 Task: Set the duration of the event to 20 minutes.
Action: Mouse moved to (108, 154)
Screenshot: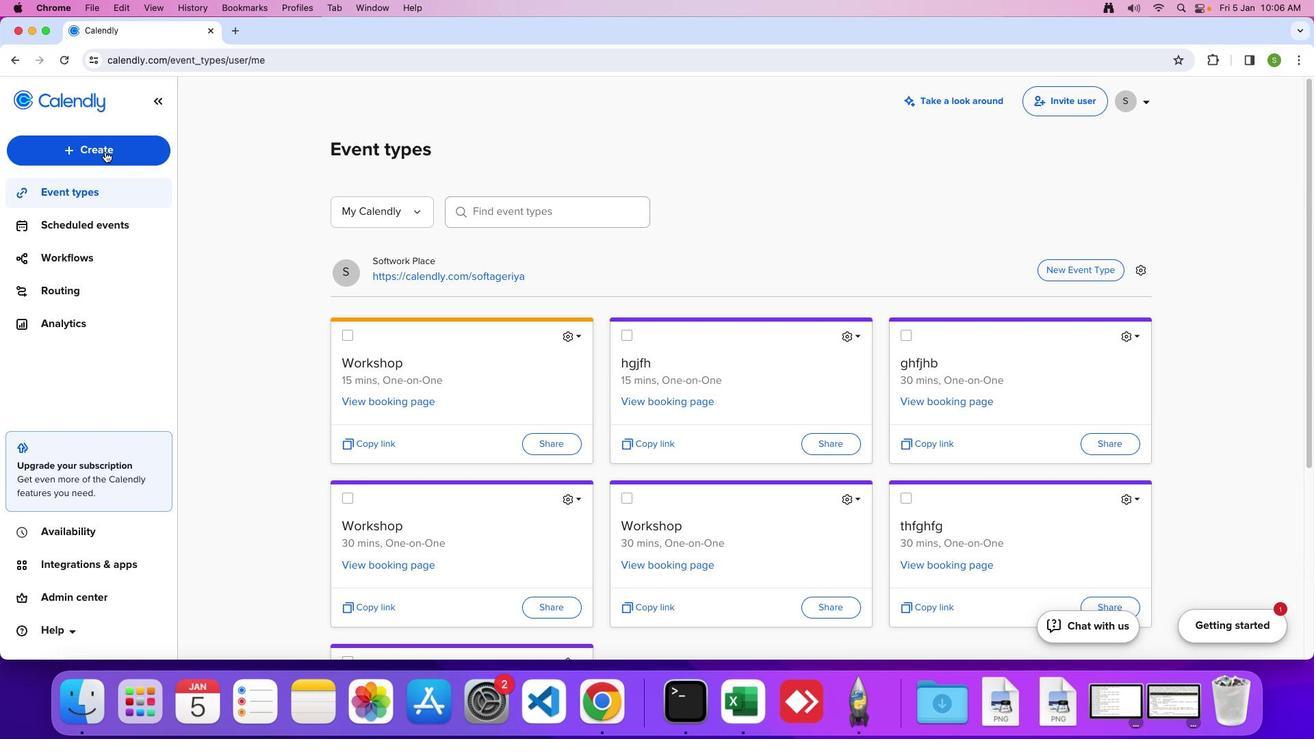 
Action: Mouse pressed left at (108, 154)
Screenshot: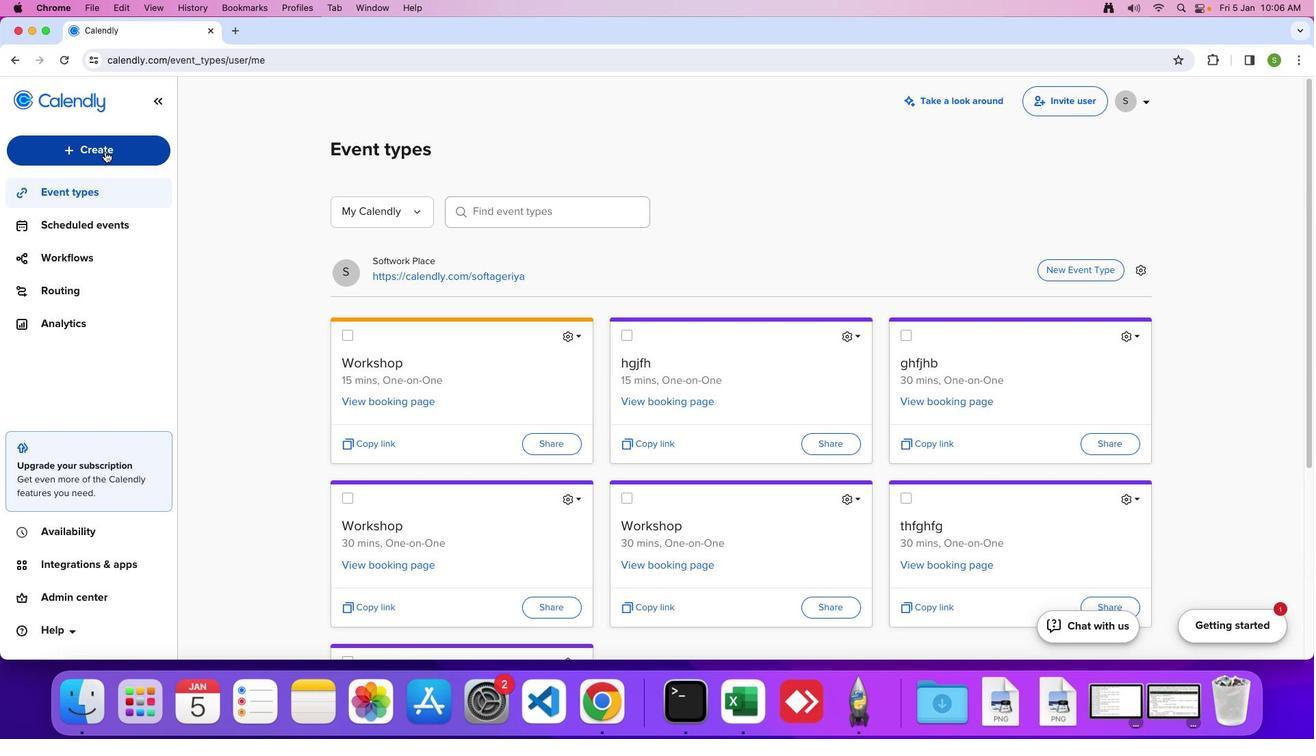 
Action: Mouse moved to (88, 269)
Screenshot: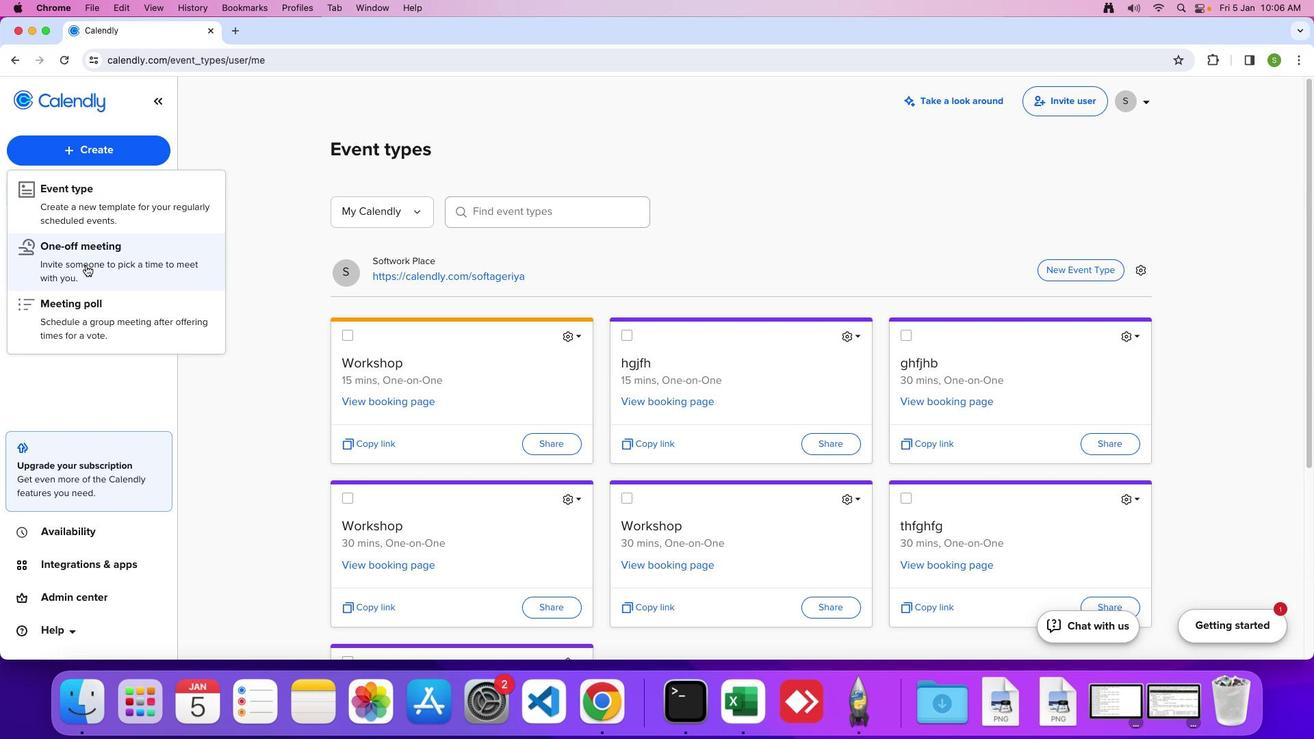 
Action: Mouse pressed left at (88, 269)
Screenshot: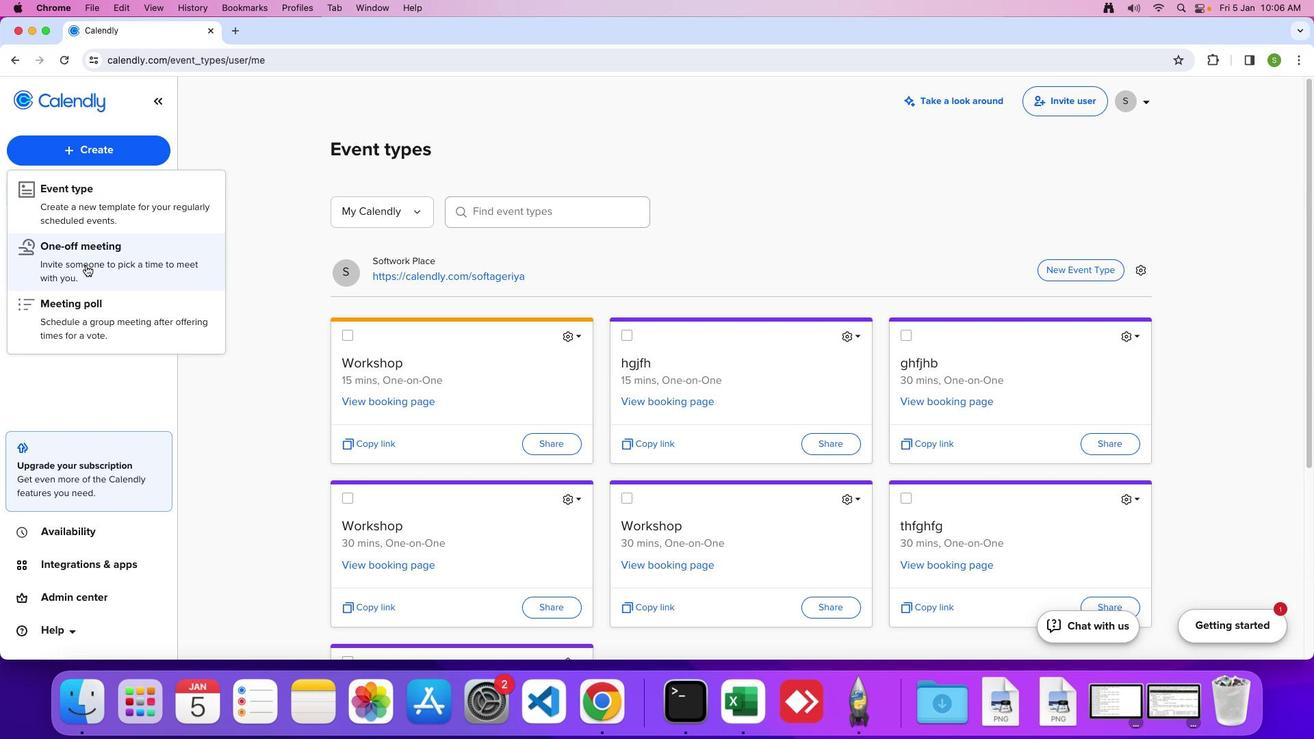 
Action: Mouse moved to (110, 231)
Screenshot: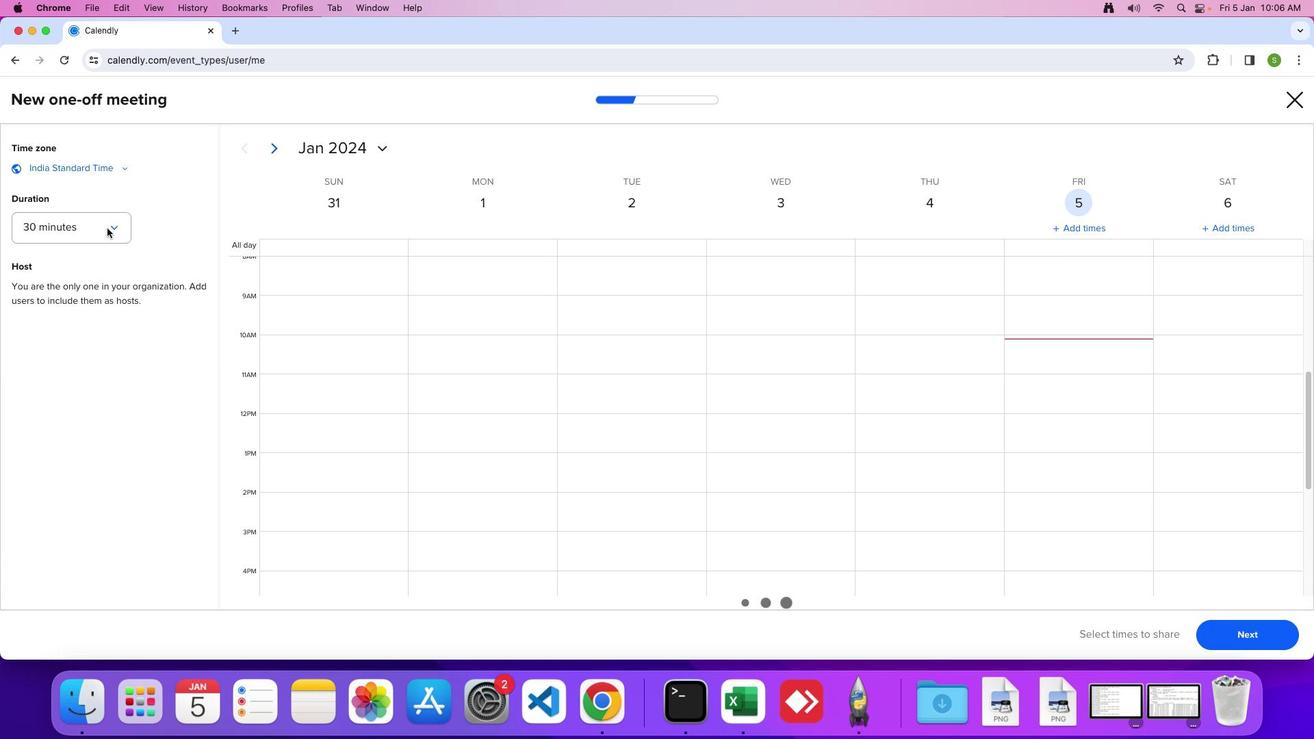 
Action: Mouse pressed left at (110, 231)
Screenshot: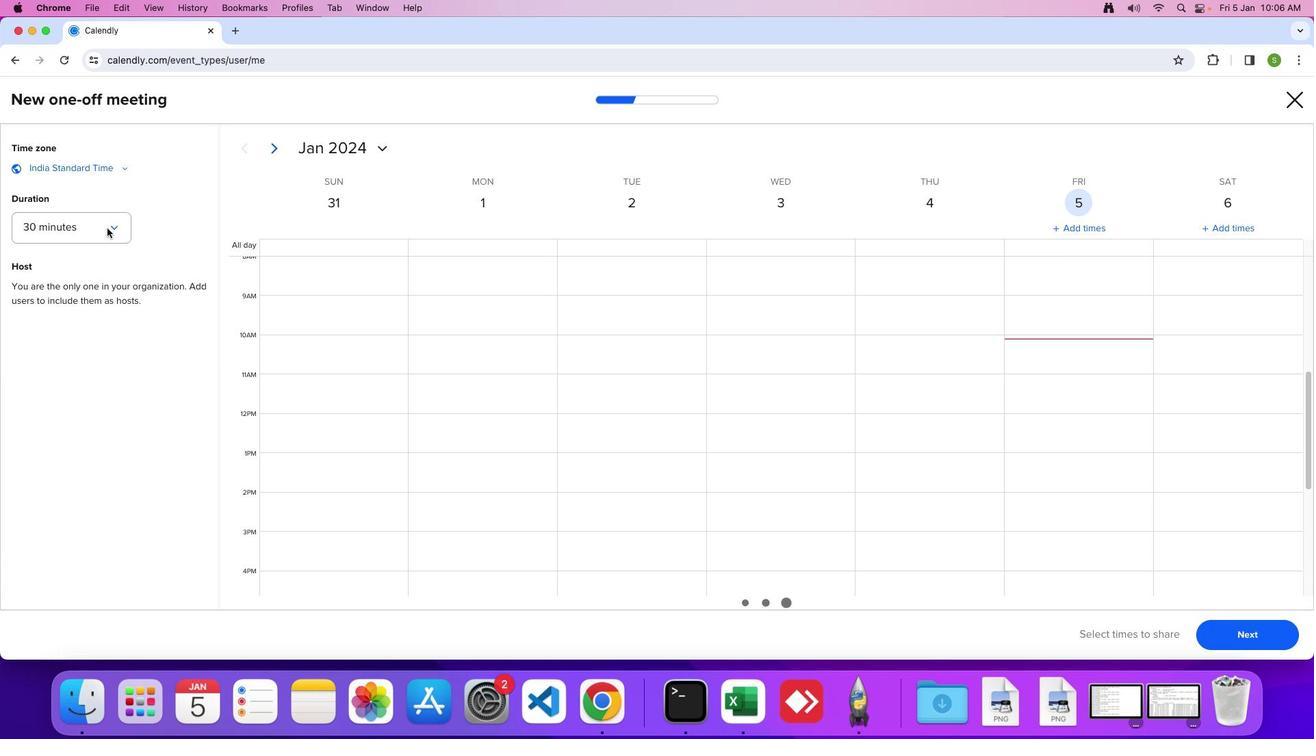 
Action: Mouse moved to (62, 375)
Screenshot: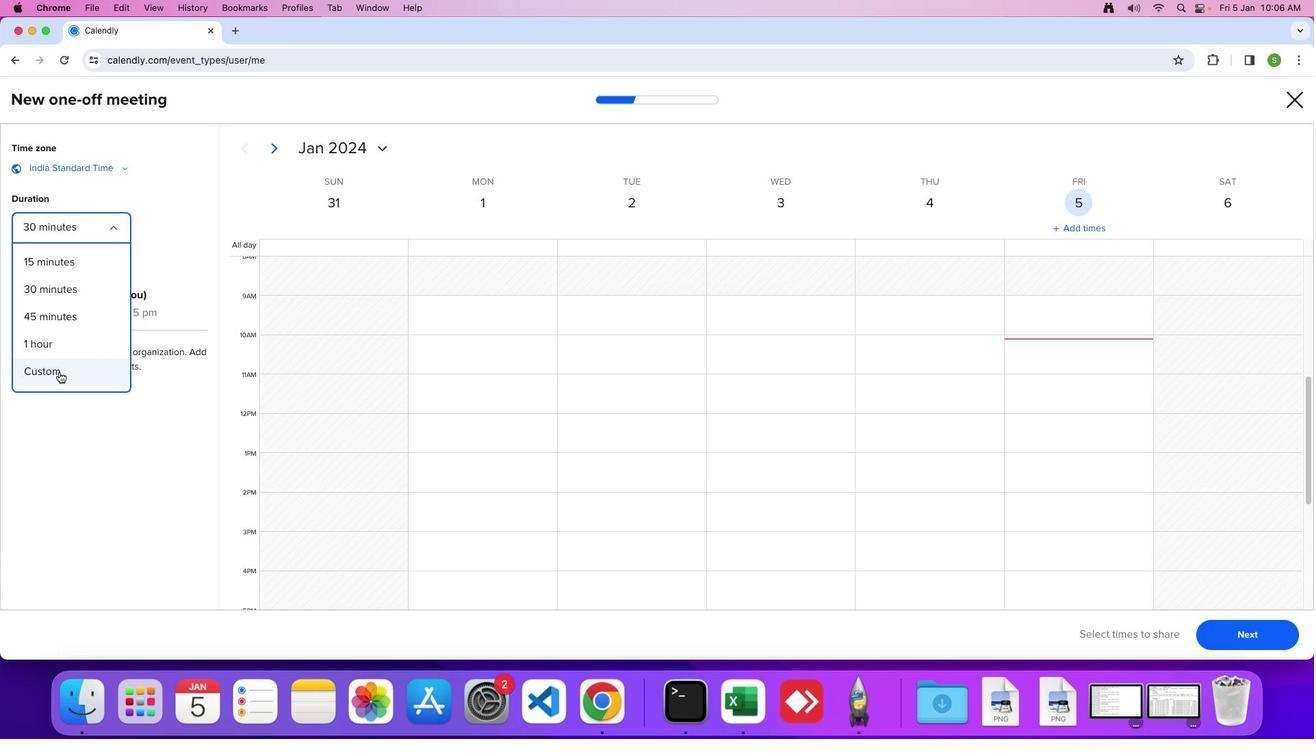 
Action: Mouse pressed left at (62, 375)
Screenshot: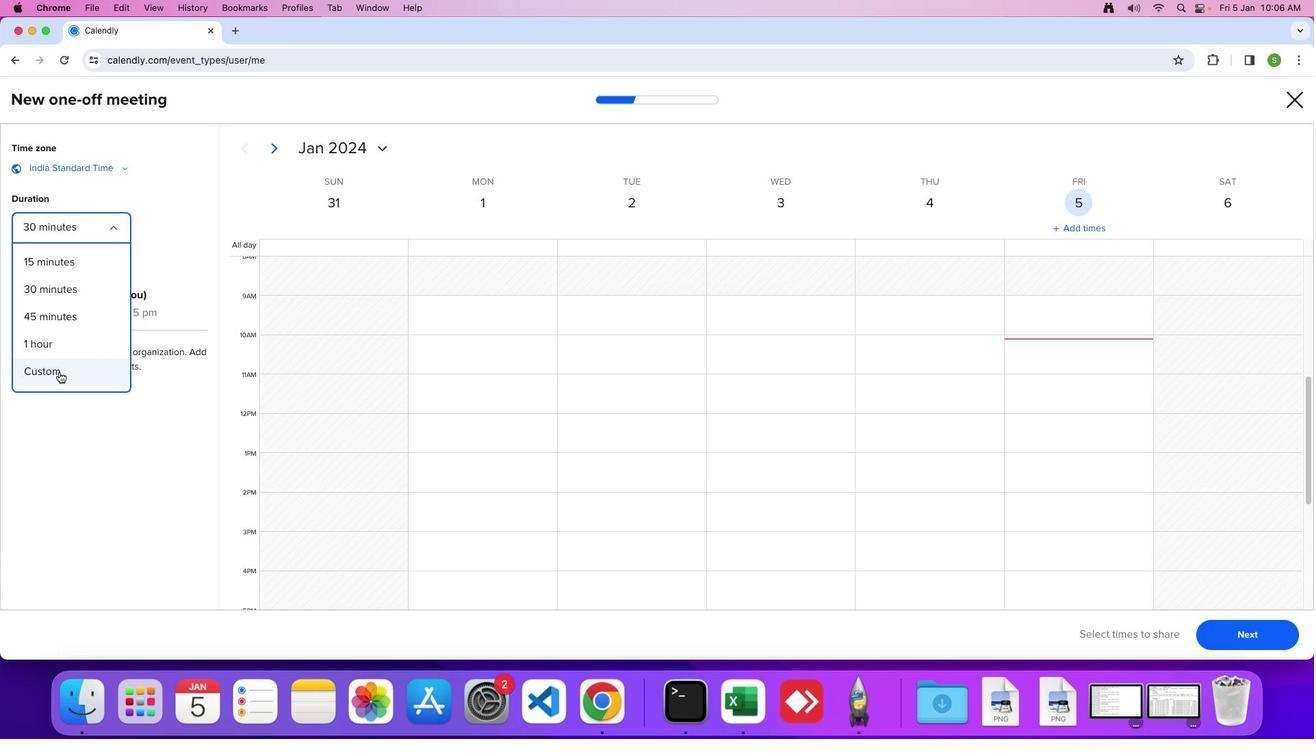 
Action: Mouse moved to (44, 262)
Screenshot: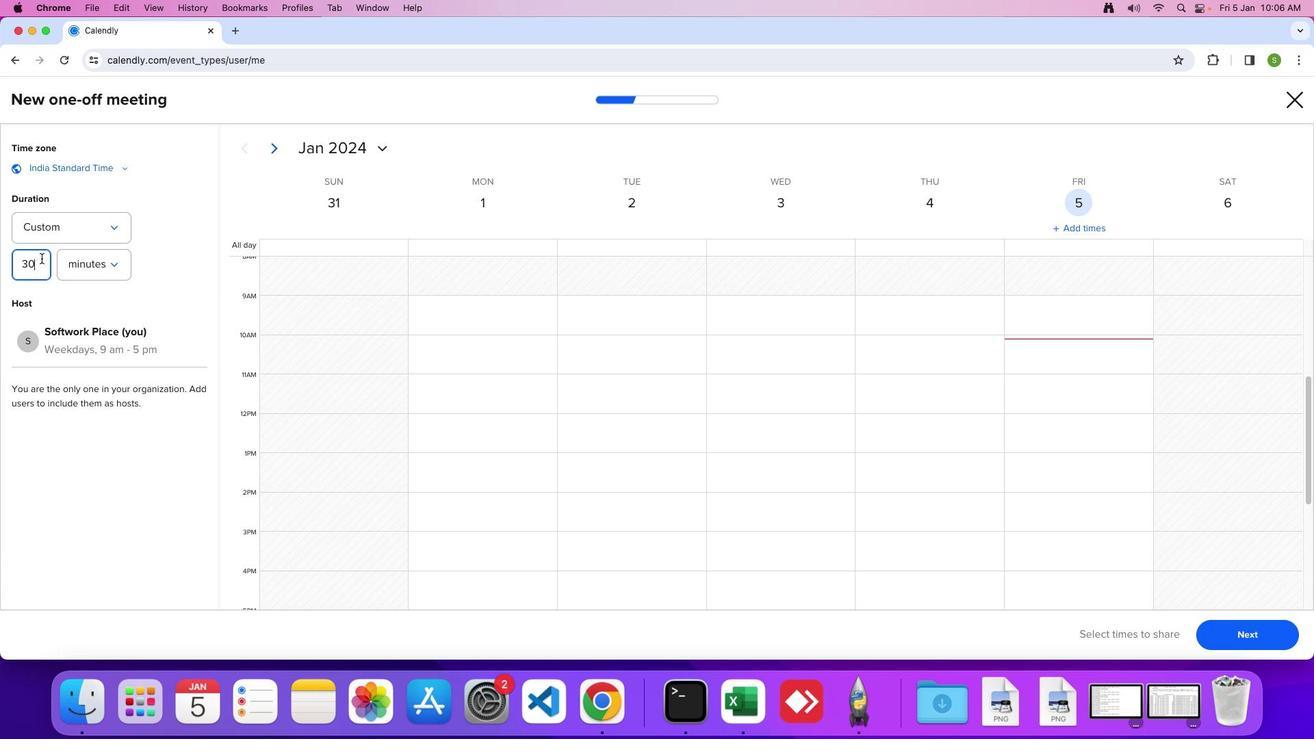 
Action: Mouse pressed left at (44, 262)
Screenshot: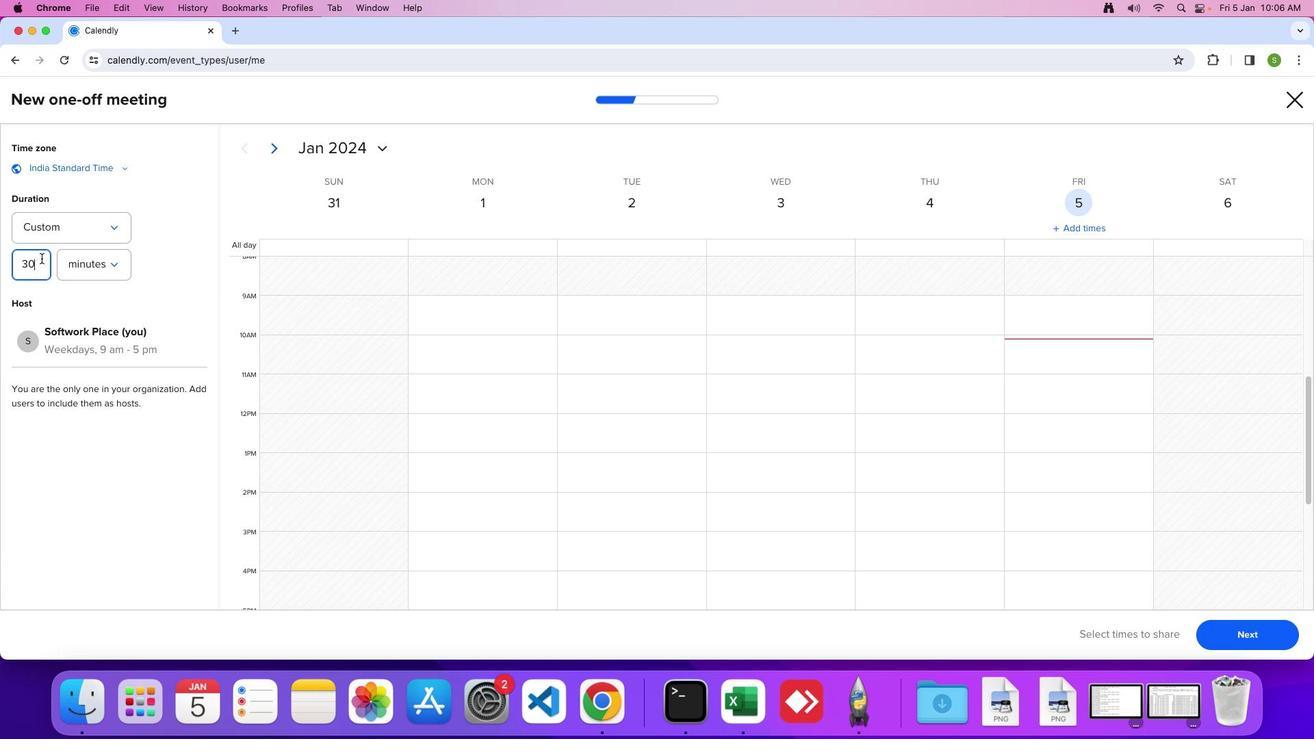 
Action: Mouse moved to (54, 272)
Screenshot: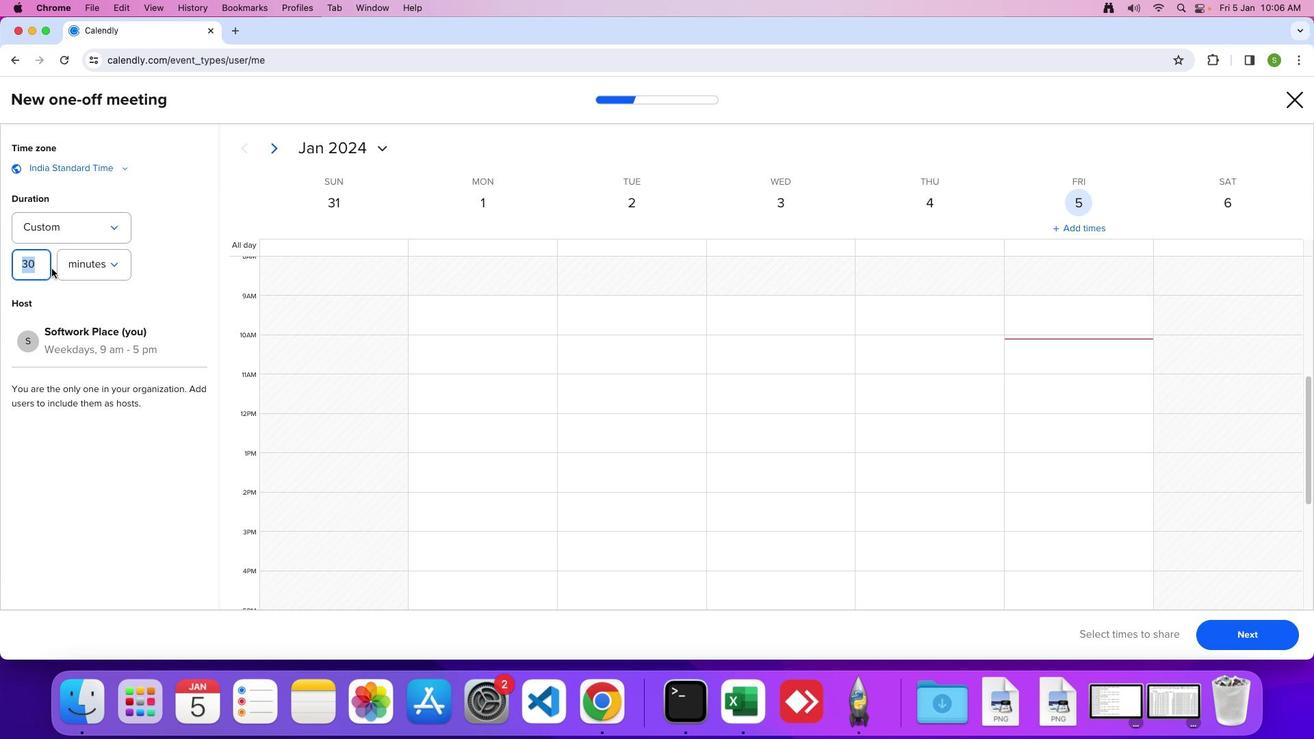 
Action: Key pressed '2''0'
Screenshot: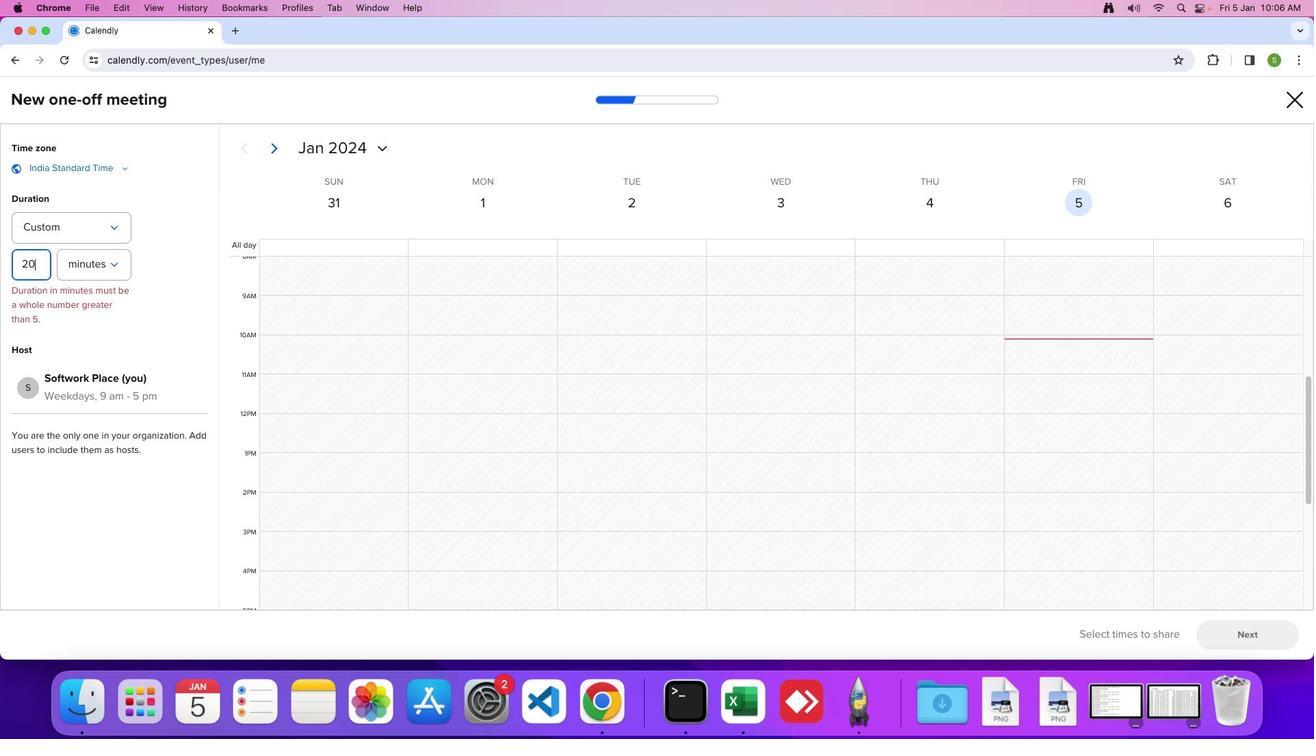 
Action: Mouse moved to (121, 262)
Screenshot: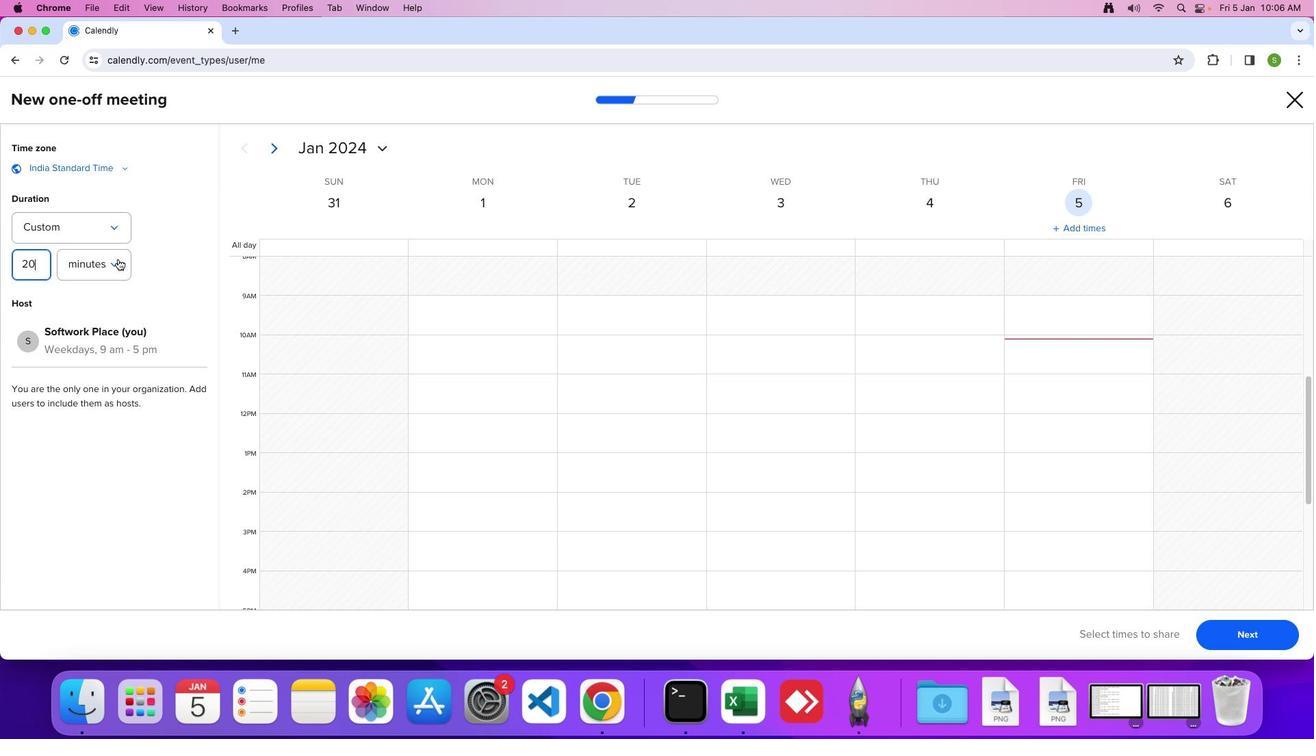 
Action: Mouse pressed left at (121, 262)
Screenshot: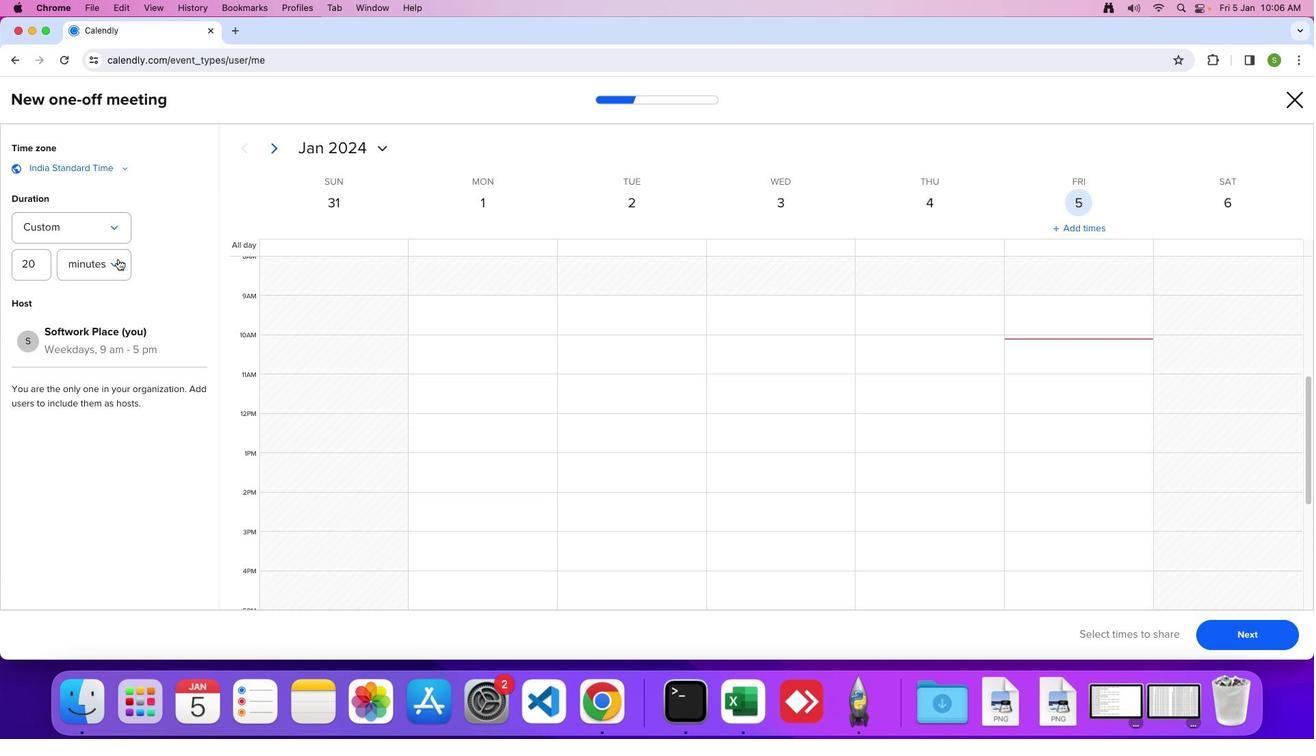 
Action: Mouse moved to (101, 305)
Screenshot: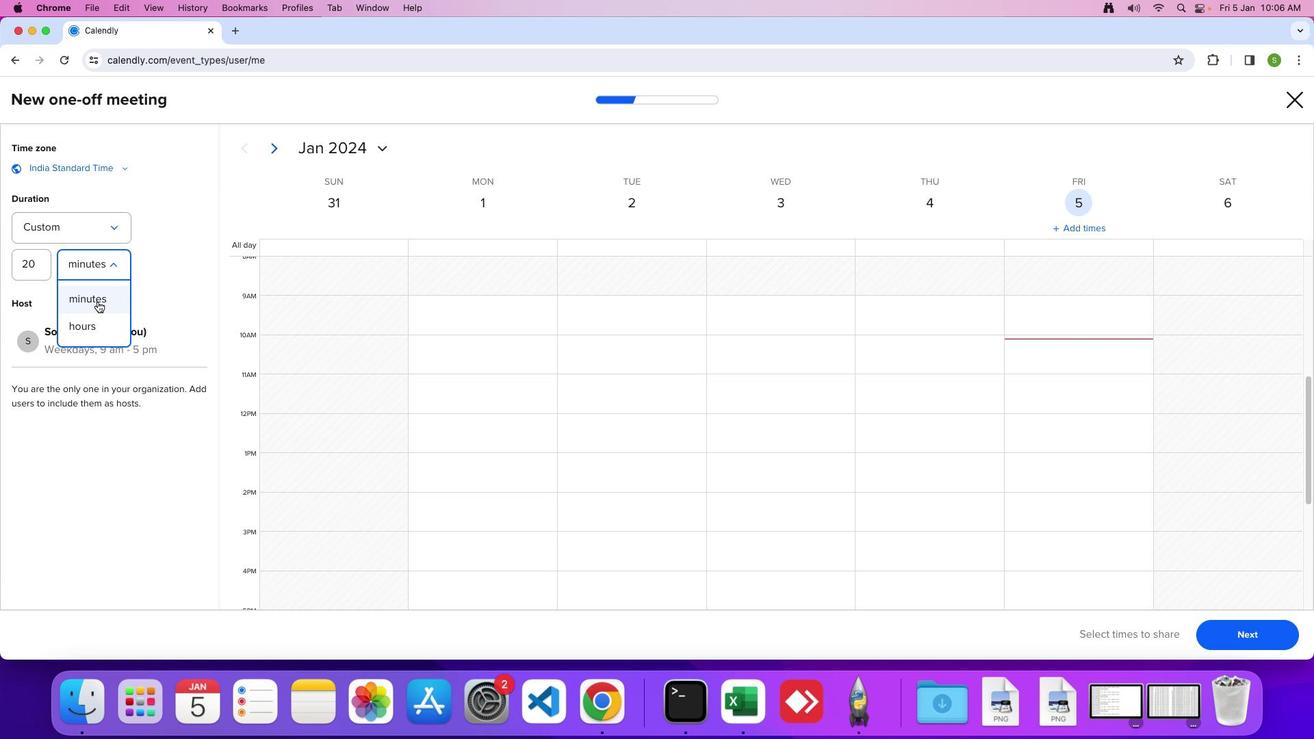 
Action: Mouse pressed left at (101, 305)
Screenshot: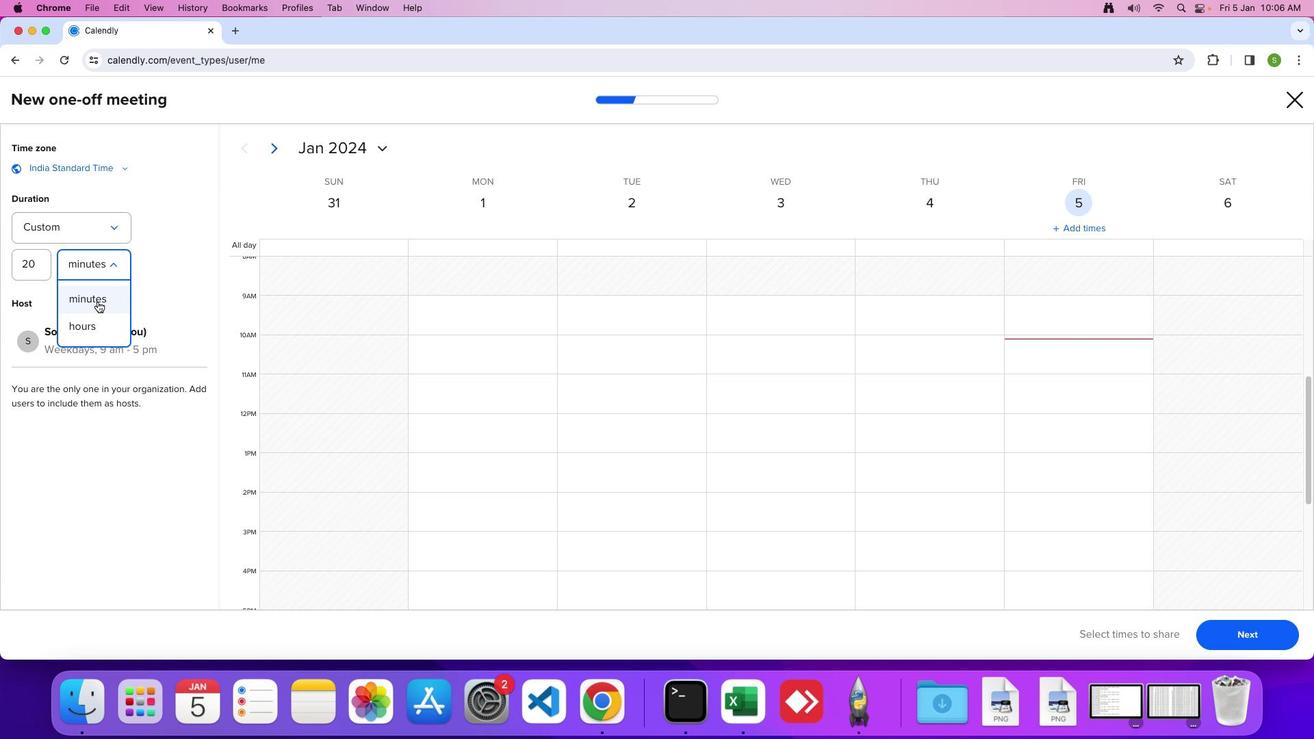 
Action: Mouse moved to (150, 297)
Screenshot: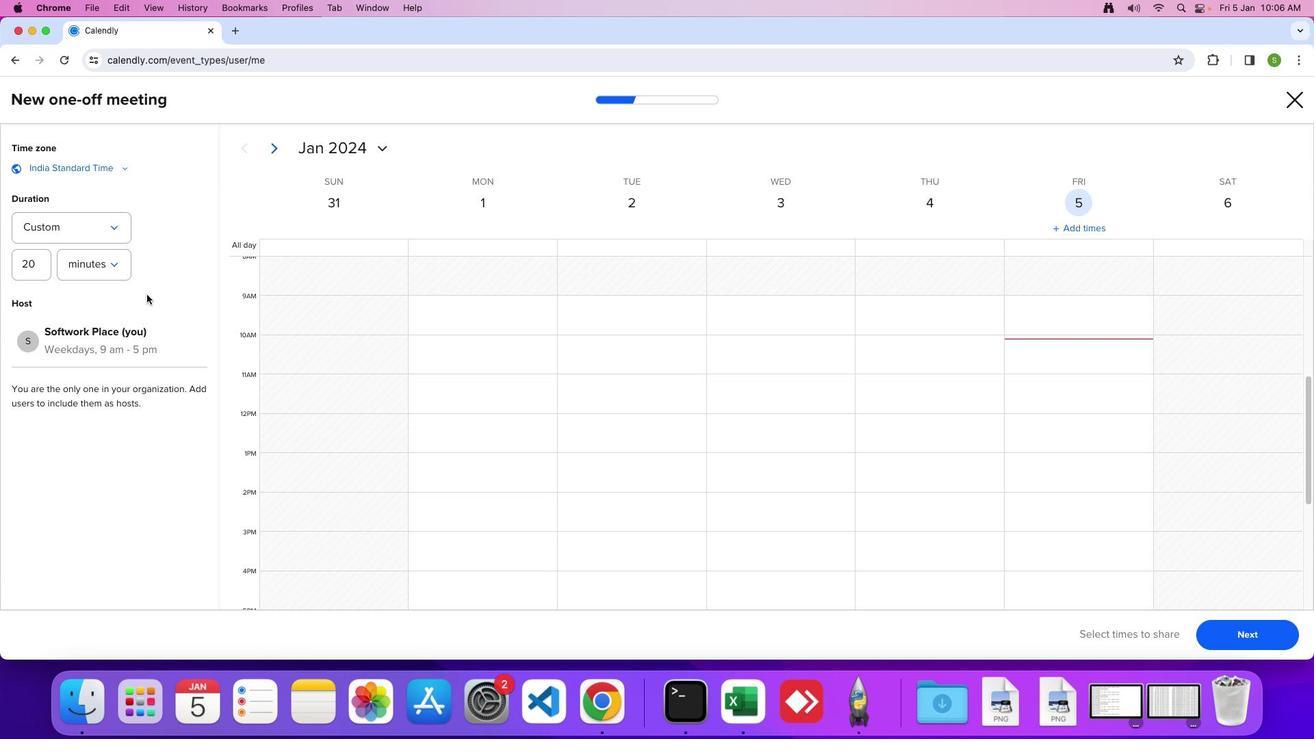 
